 Task: Show the changes made in the last commit for a specific file.
Action: Mouse pressed left at (11, 422)
Screenshot: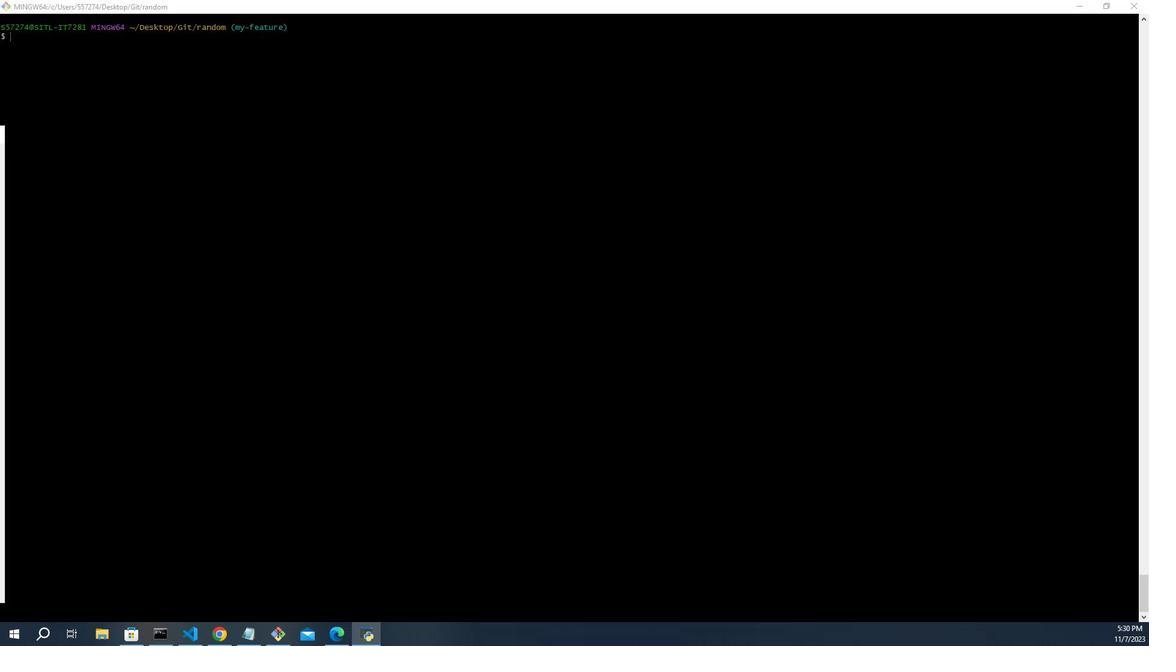 
Action: Mouse moved to (190, 292)
Screenshot: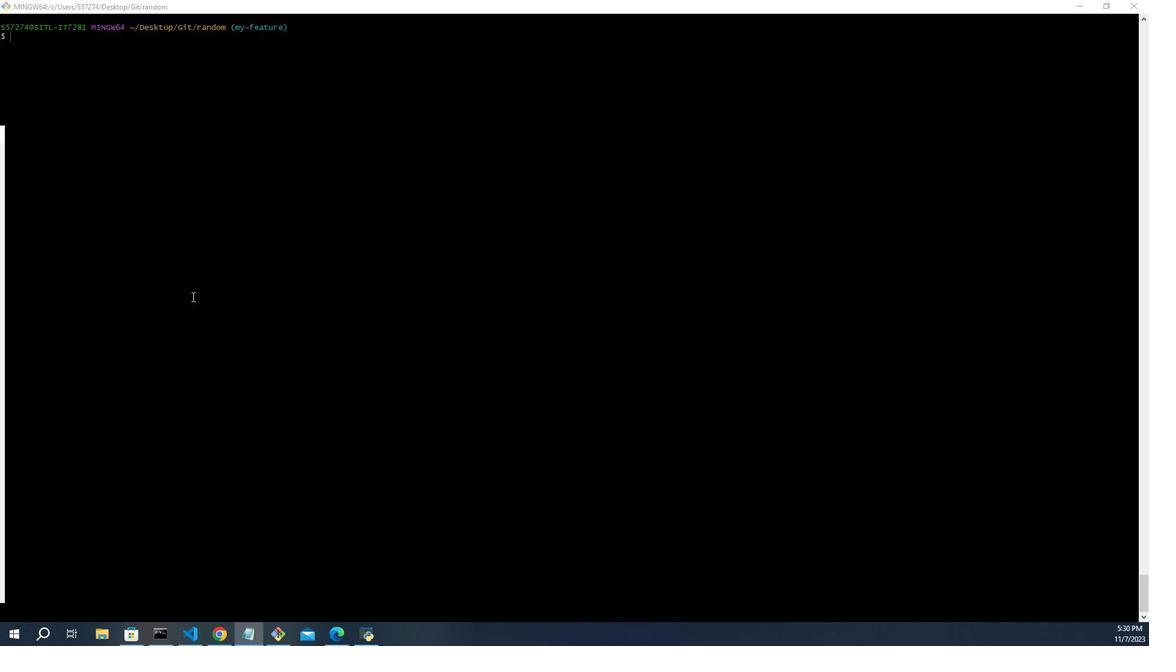 
Action: Mouse pressed left at (190, 292)
Screenshot: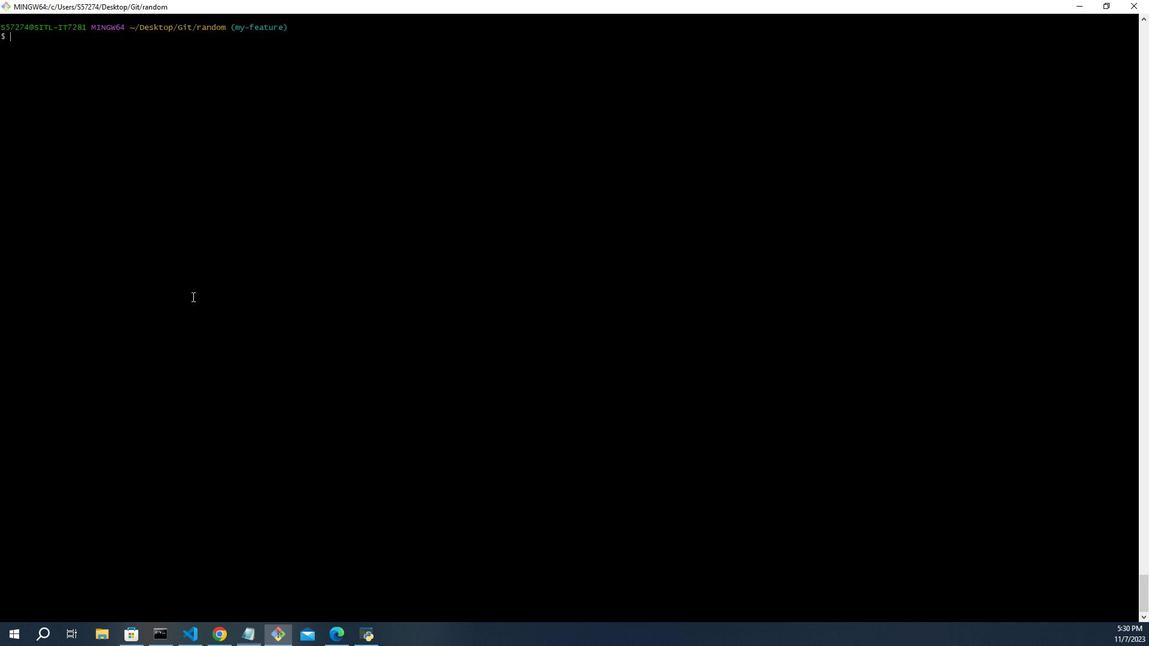 
Action: Key pressed git<Key.space>show<Key.space><Key.shift_r>HEAD<Key.space>--<Key.space>hello..py<Key.enter>
Screenshot: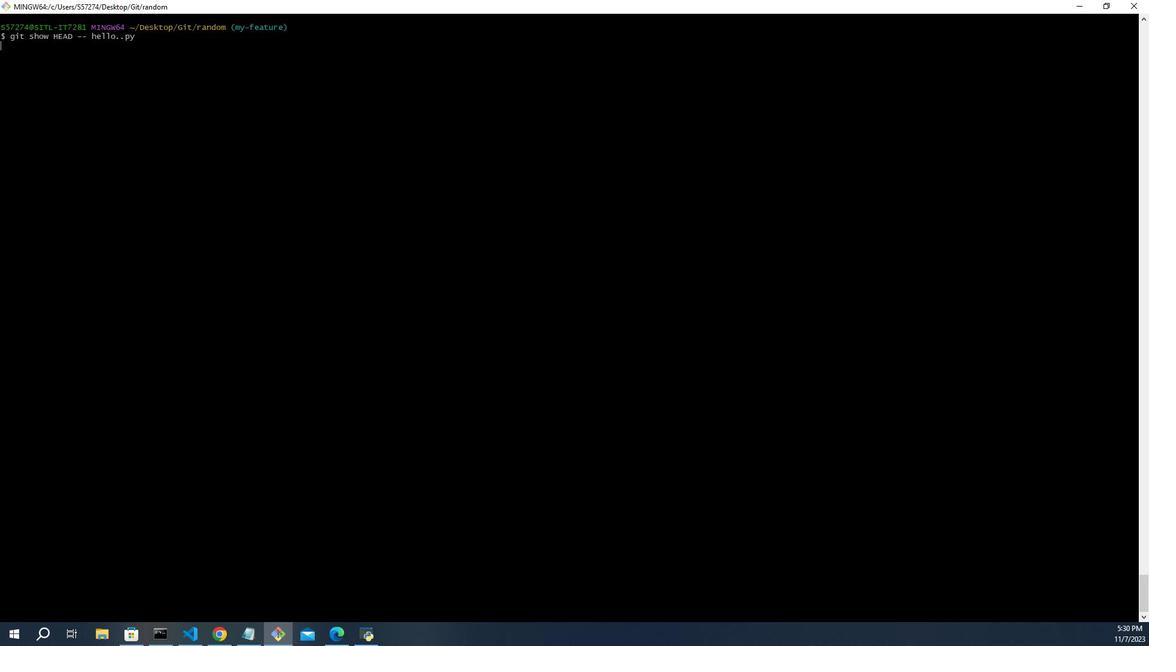 
Action: Mouse moved to (108, 319)
Screenshot: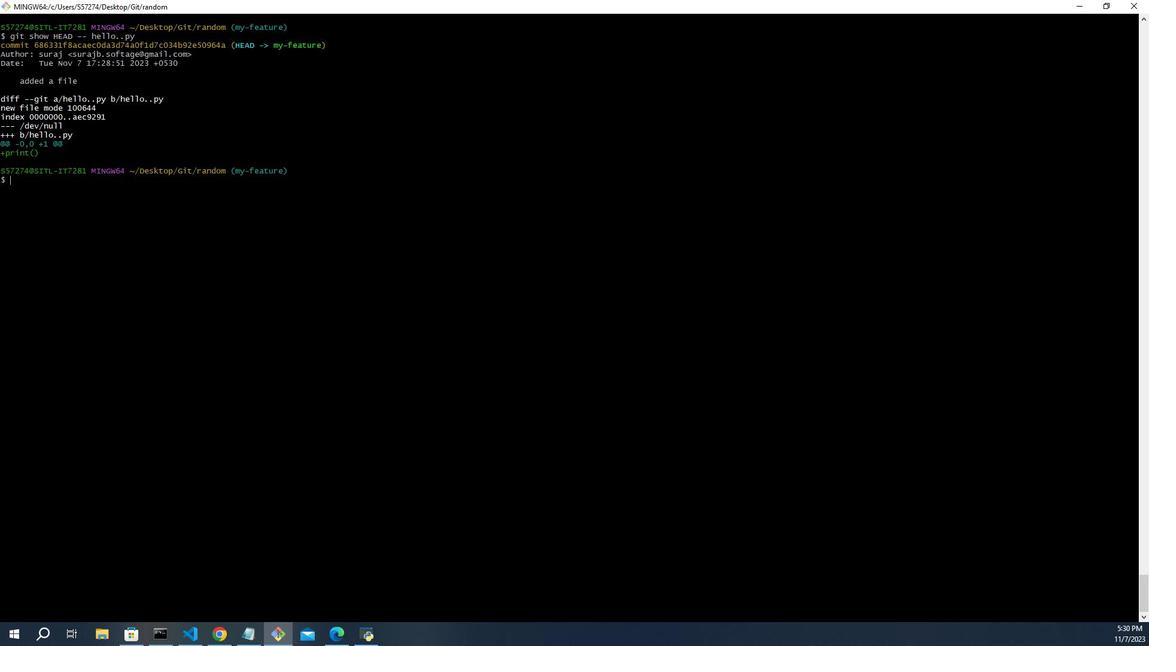 
Action: Mouse pressed left at (108, 319)
Screenshot: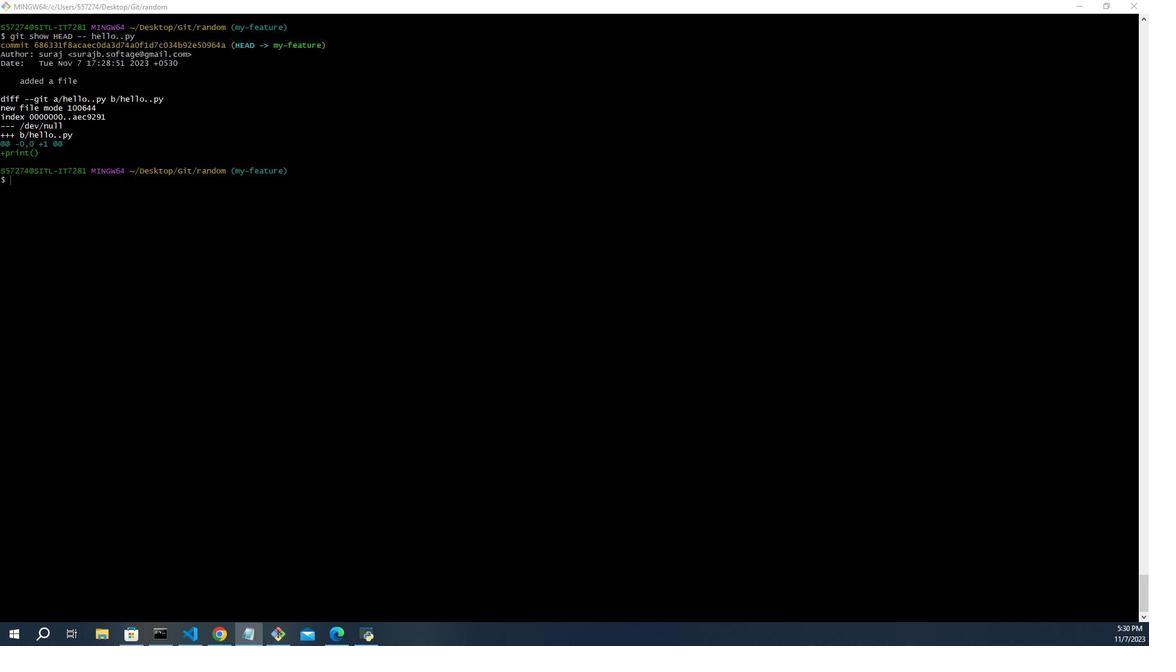 
